 Task: Check listings in the table view.
Action: Mouse moved to (206, 291)
Screenshot: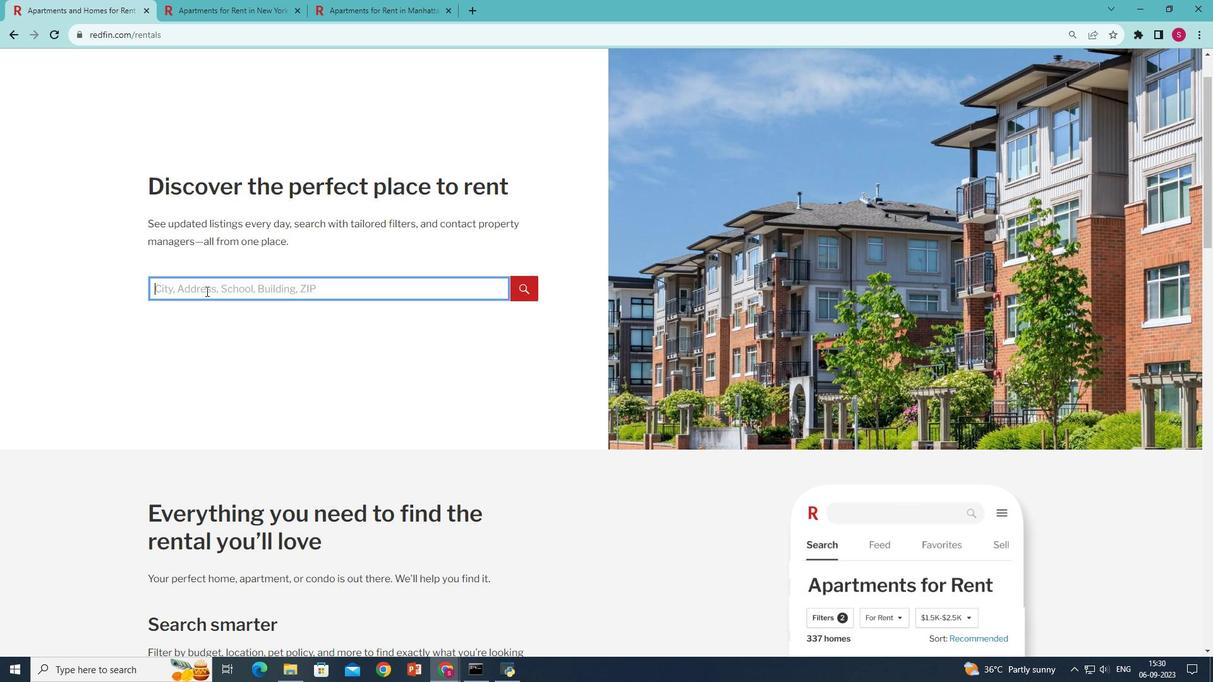
Action: Mouse pressed left at (206, 291)
Screenshot: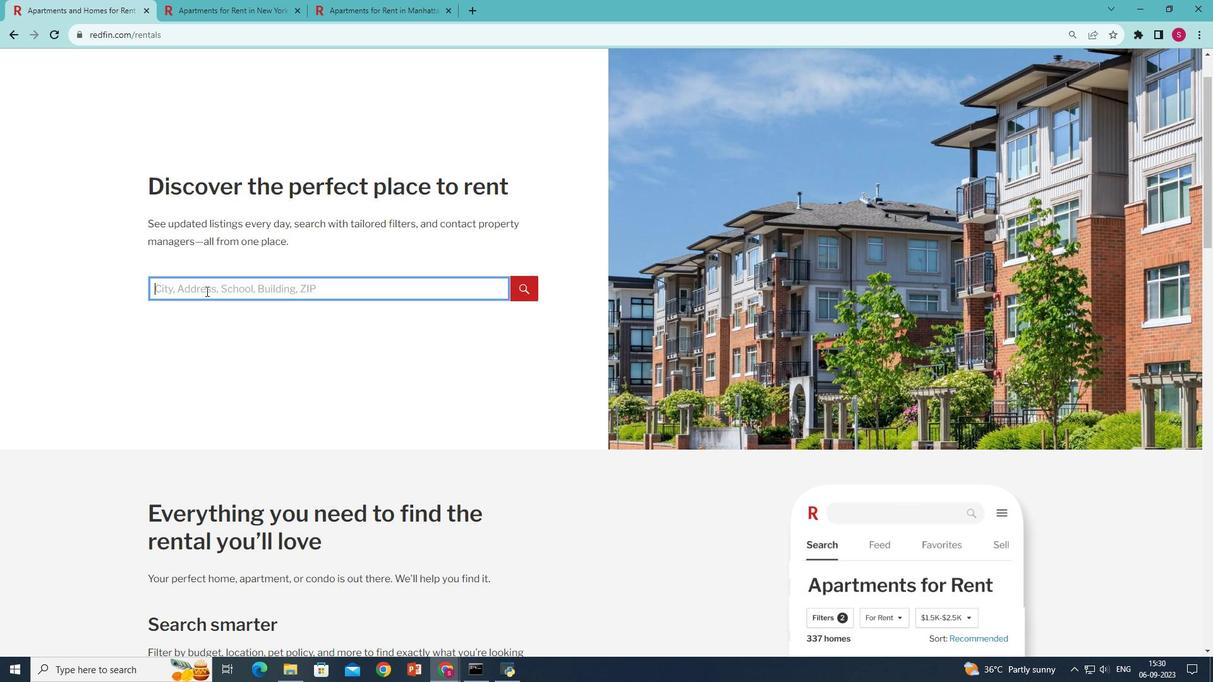 
Action: Key pressed nr<Key.backspace>ew<Key.space>york<Key.space>ny<Key.space>usa<Key.enter>
Screenshot: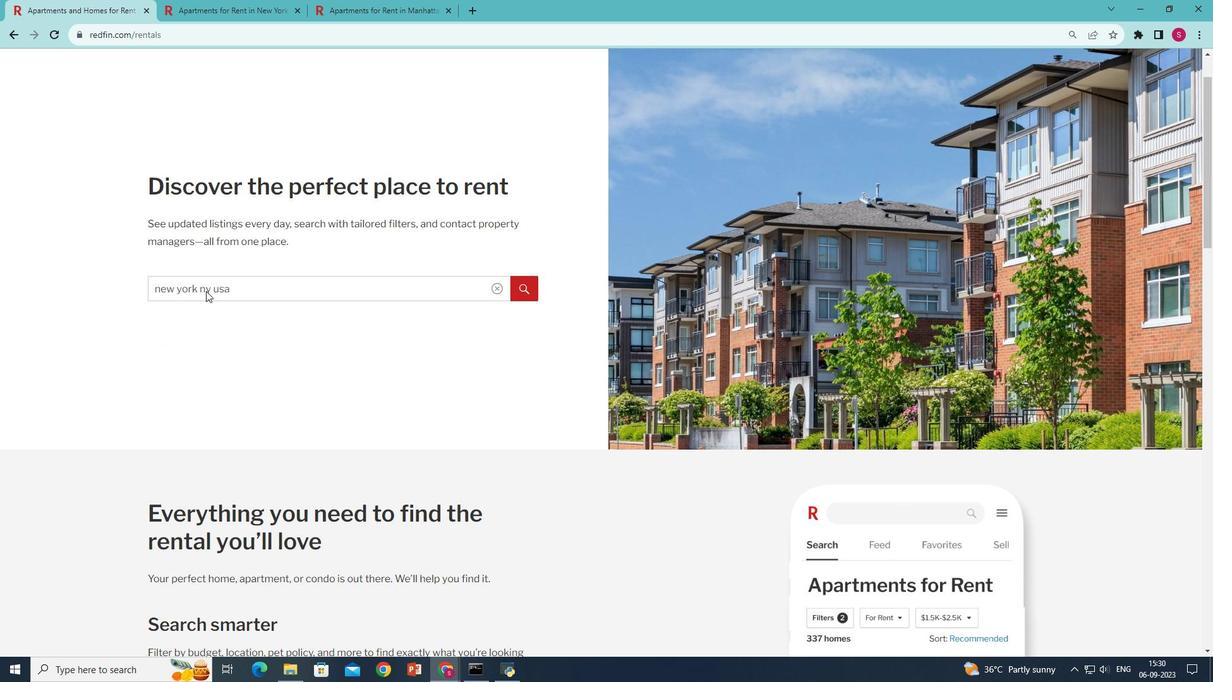 
Action: Mouse moved to (440, 189)
Screenshot: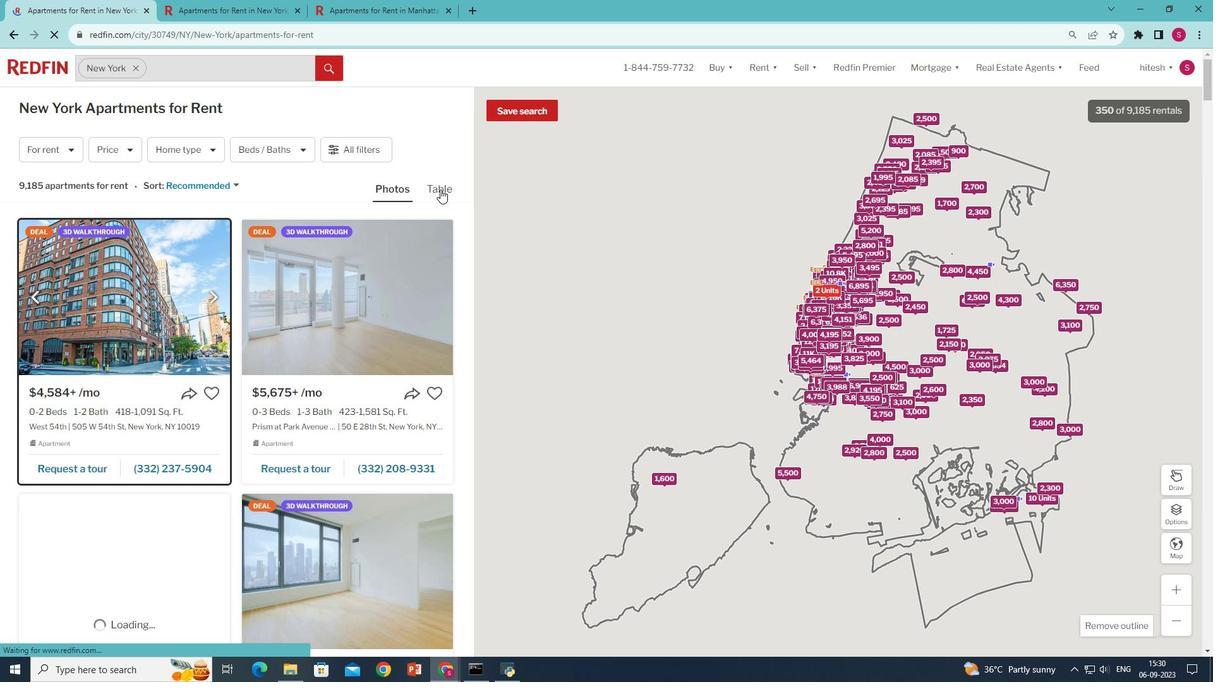 
Action: Mouse pressed left at (440, 189)
Screenshot: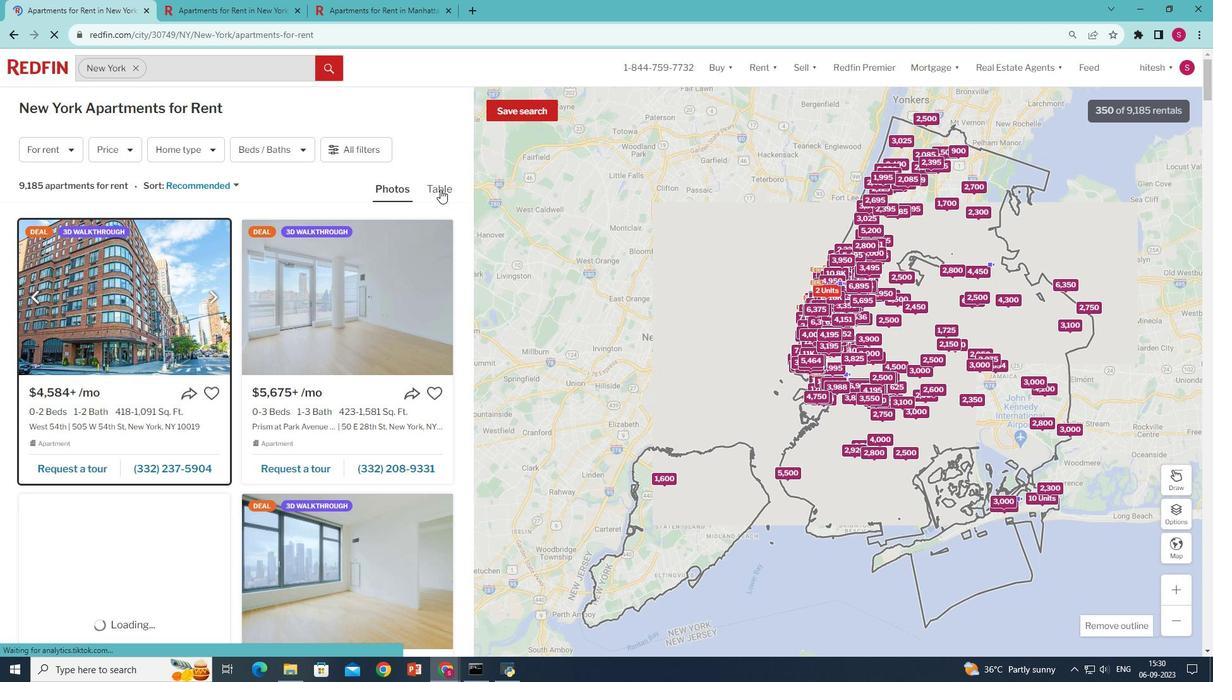 
Action: Mouse pressed left at (440, 189)
Screenshot: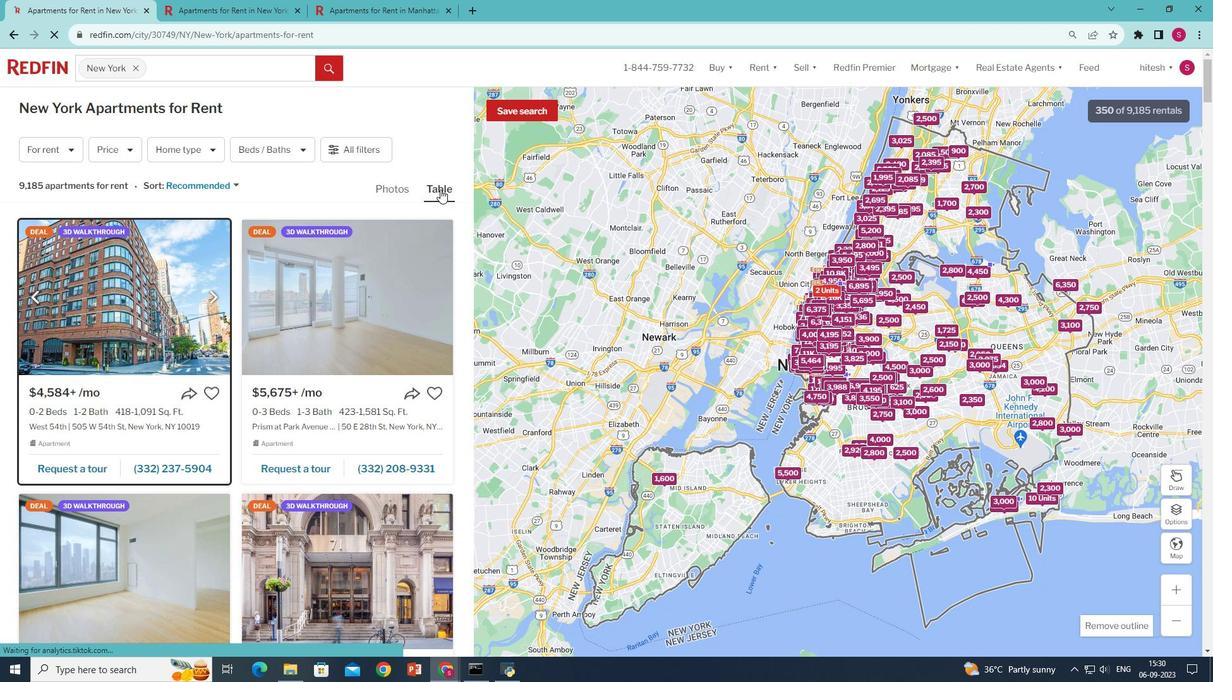 
Action: Mouse moved to (235, 317)
Screenshot: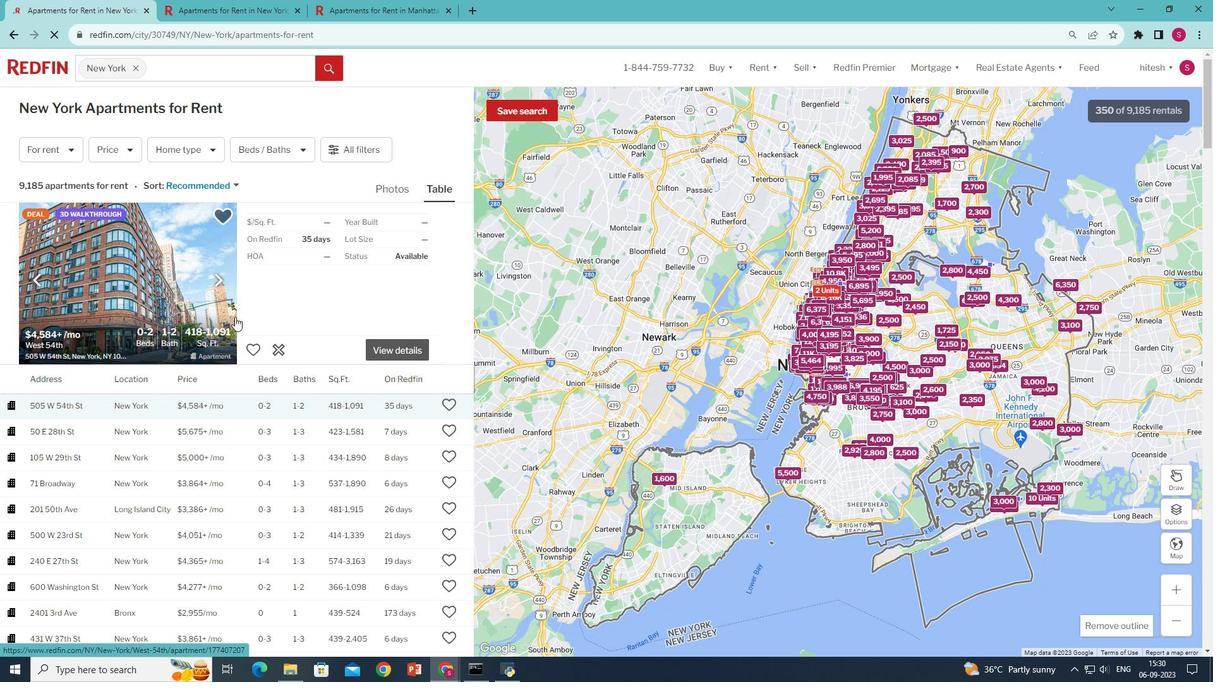 
Action: Mouse scrolled (235, 316) with delta (0, 0)
Screenshot: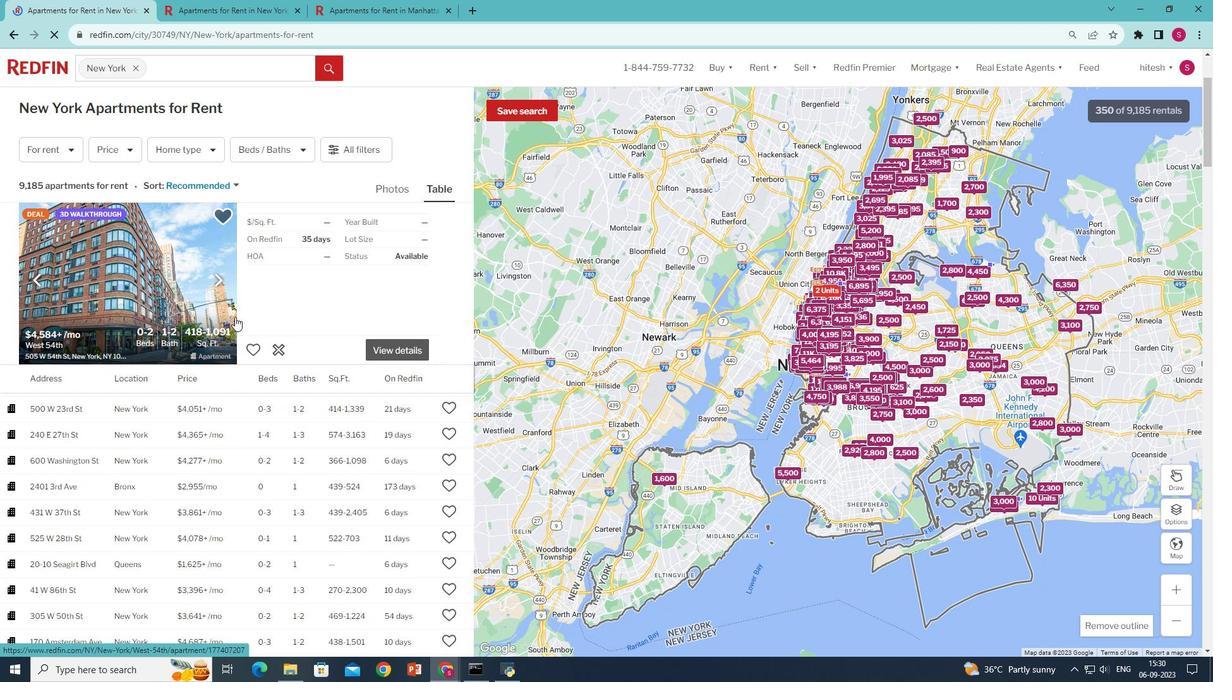
Action: Mouse scrolled (235, 316) with delta (0, 0)
Screenshot: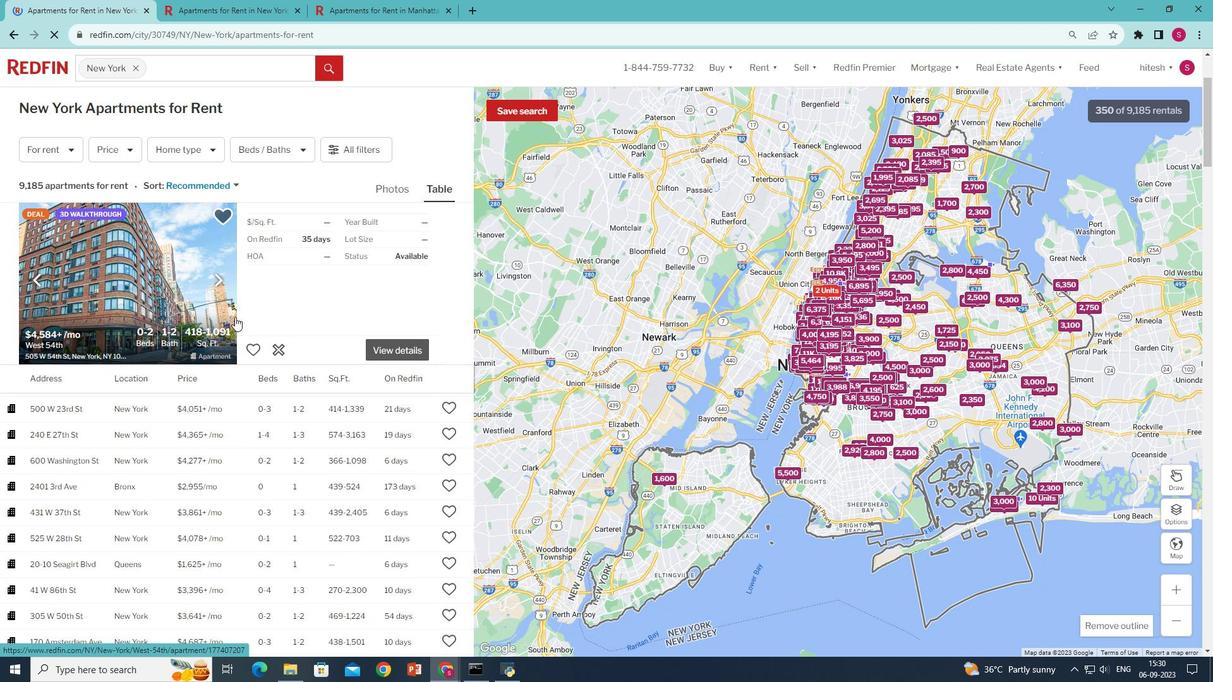 
Action: Mouse scrolled (235, 316) with delta (0, 0)
Screenshot: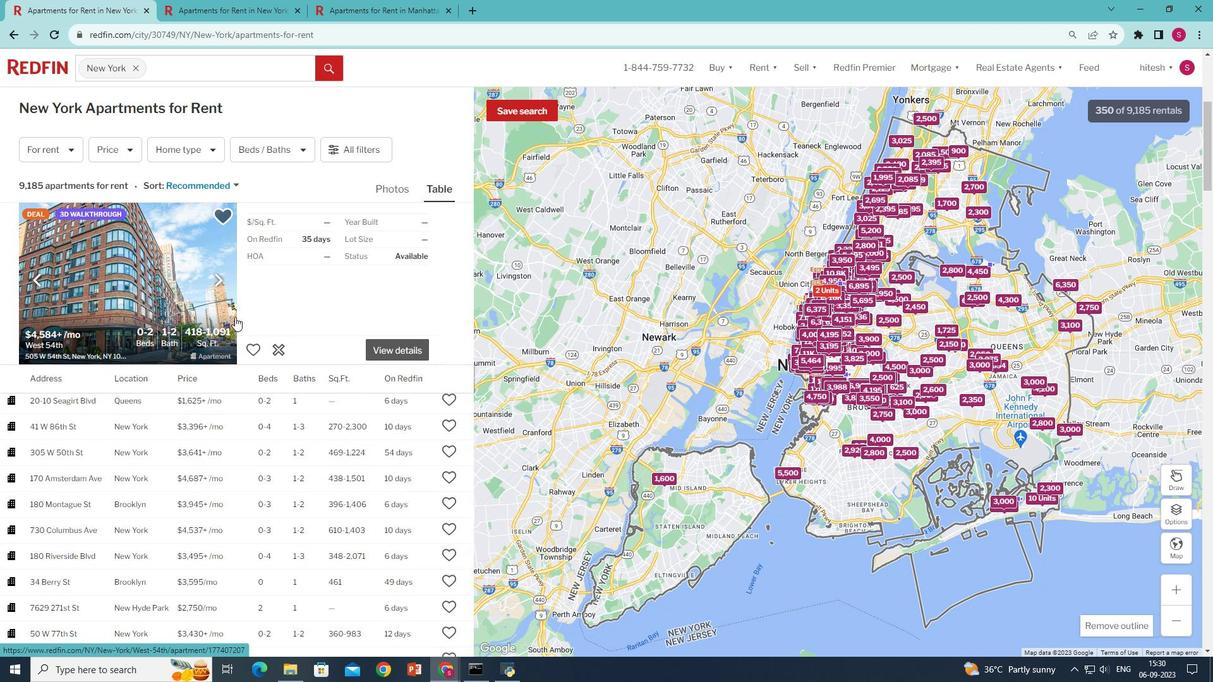 
Action: Mouse scrolled (235, 316) with delta (0, 0)
Screenshot: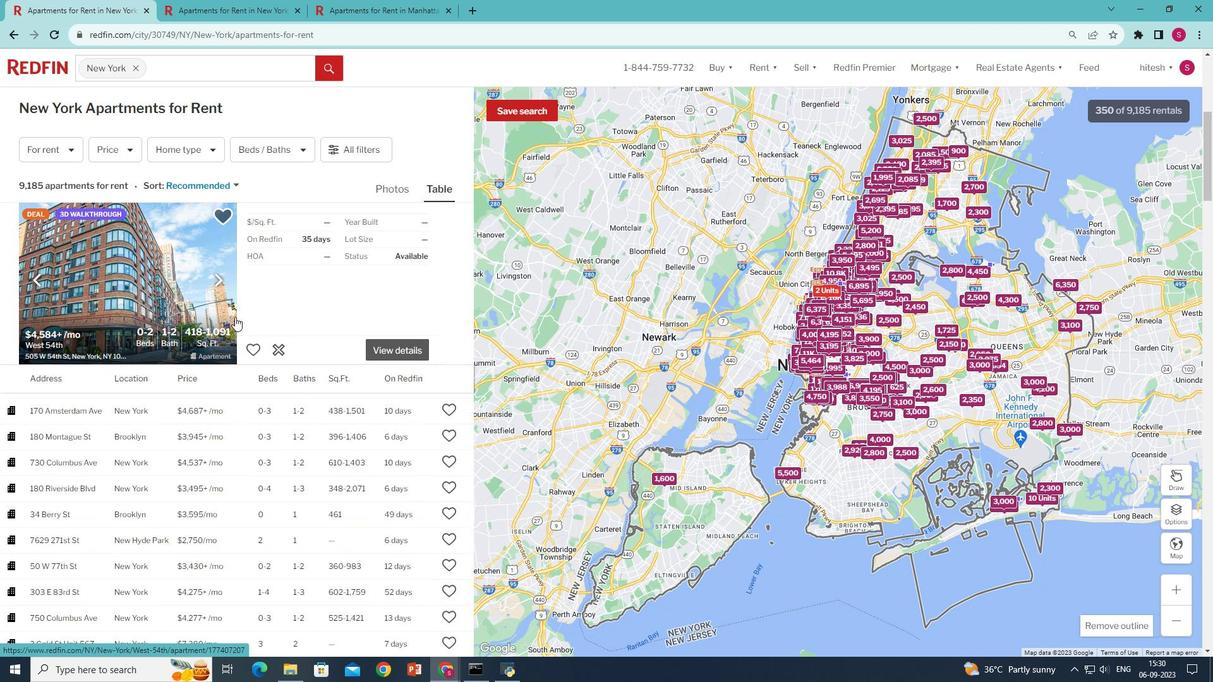 
Action: Mouse scrolled (235, 316) with delta (0, 0)
Screenshot: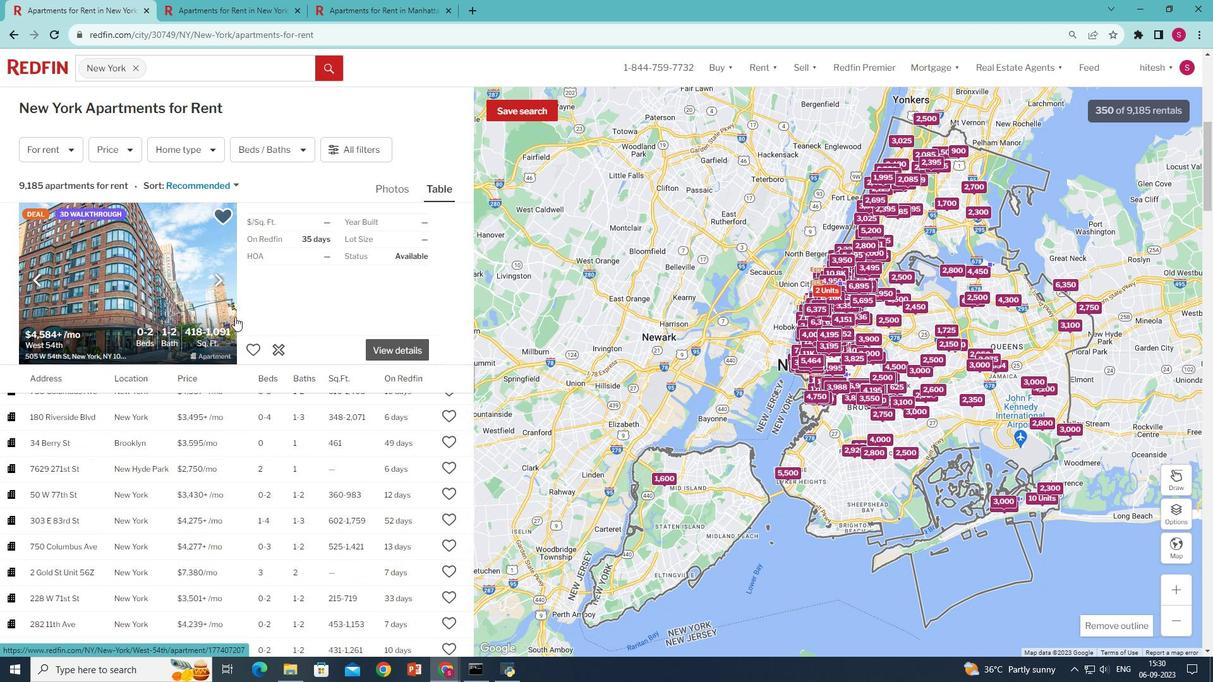 
Action: Mouse scrolled (235, 316) with delta (0, 0)
Screenshot: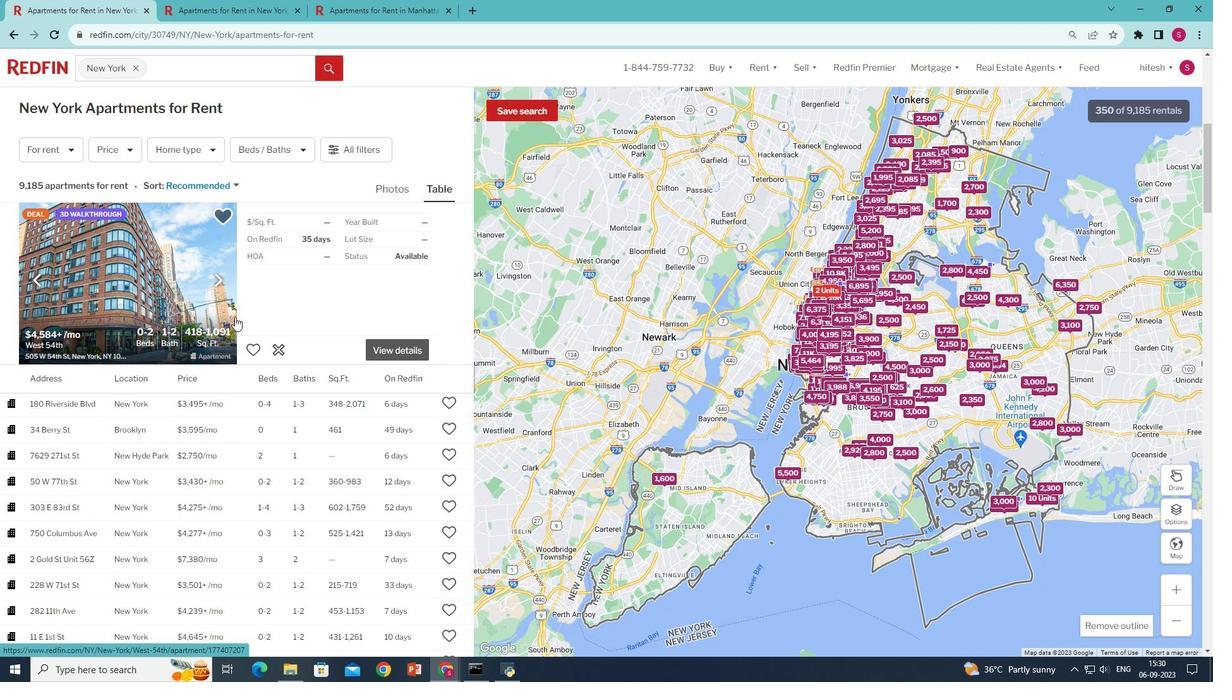
Action: Mouse scrolled (235, 316) with delta (0, 0)
Screenshot: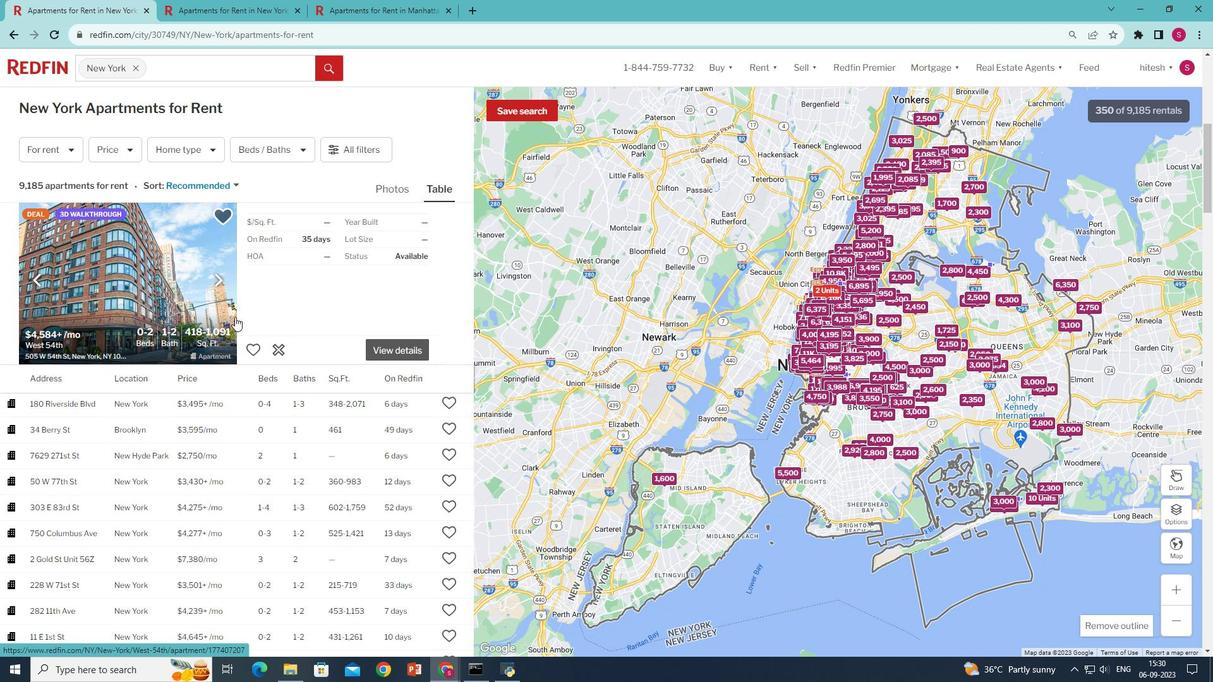 
Action: Mouse scrolled (235, 317) with delta (0, 0)
Screenshot: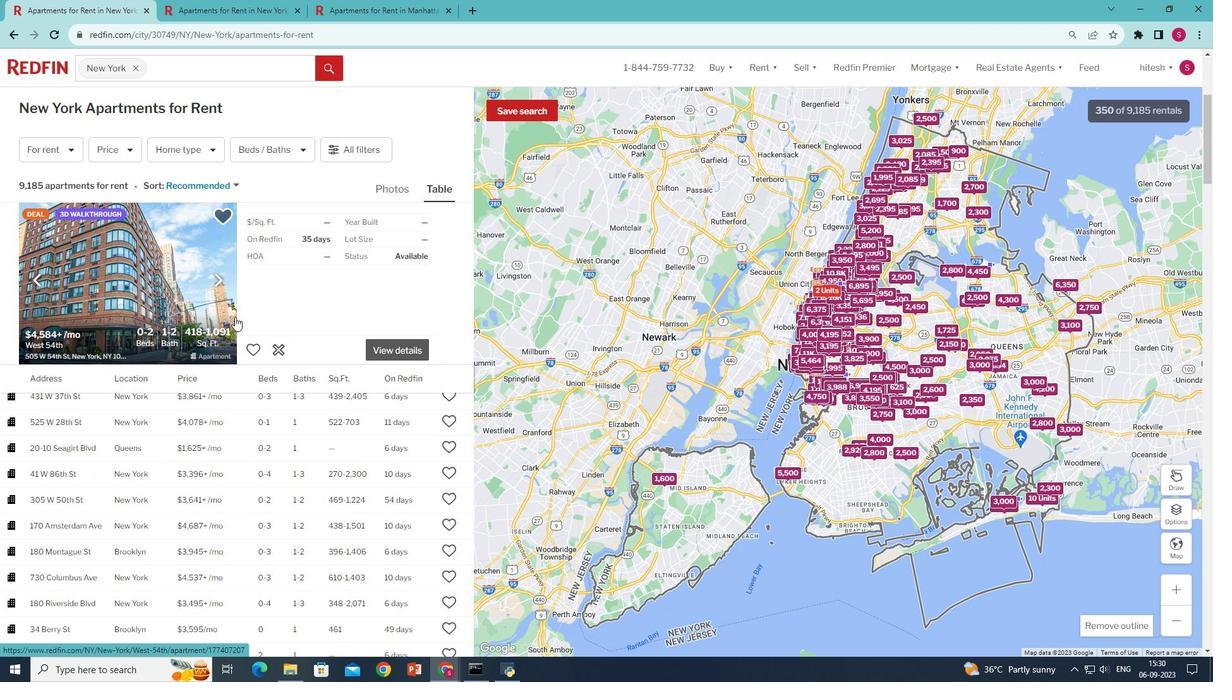 
Action: Mouse scrolled (235, 317) with delta (0, 0)
Screenshot: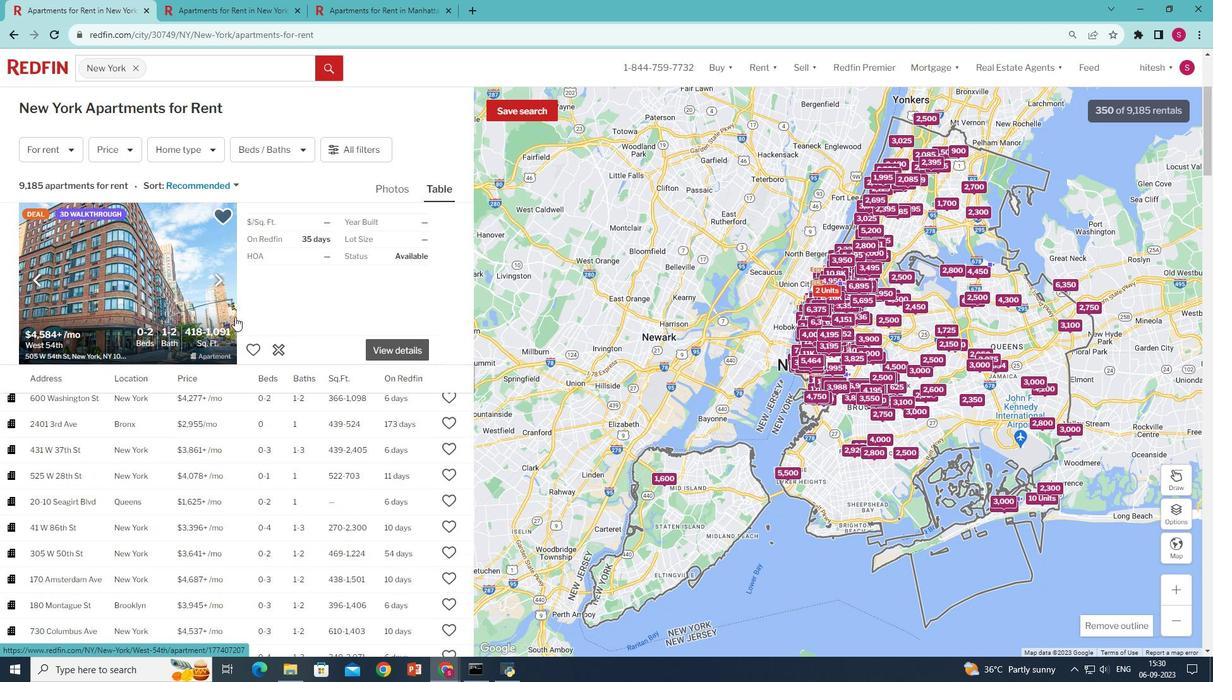 
Action: Mouse scrolled (235, 317) with delta (0, 0)
Screenshot: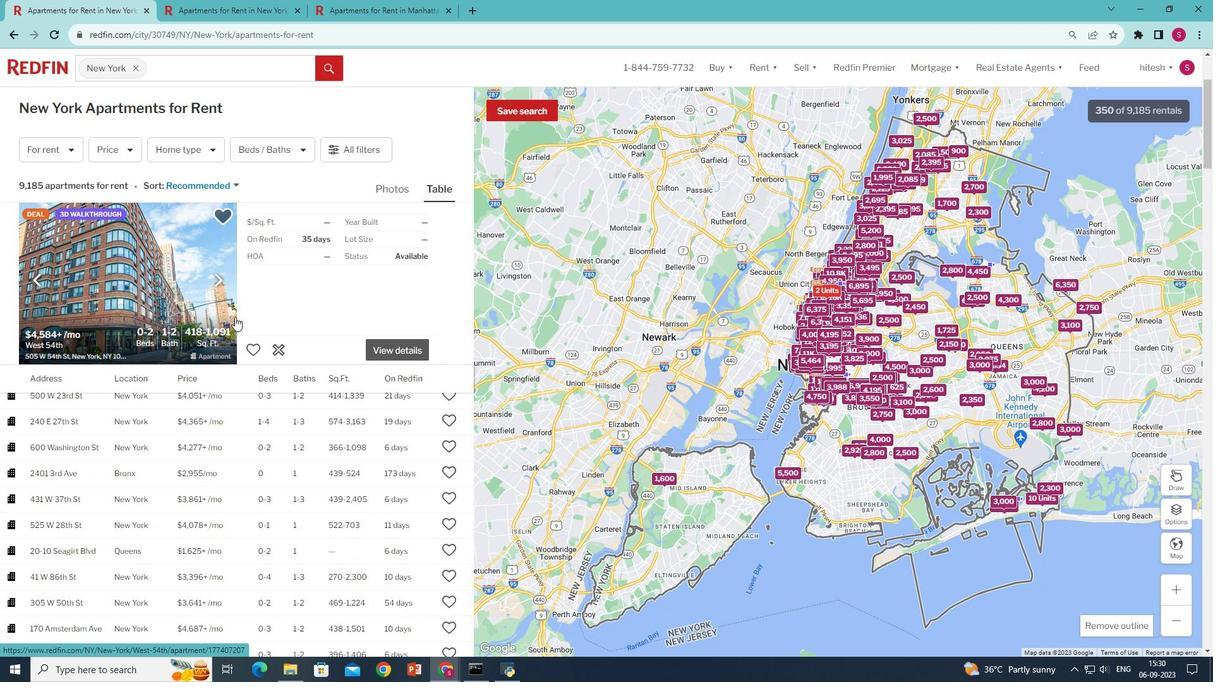 
Action: Mouse scrolled (235, 317) with delta (0, 0)
Screenshot: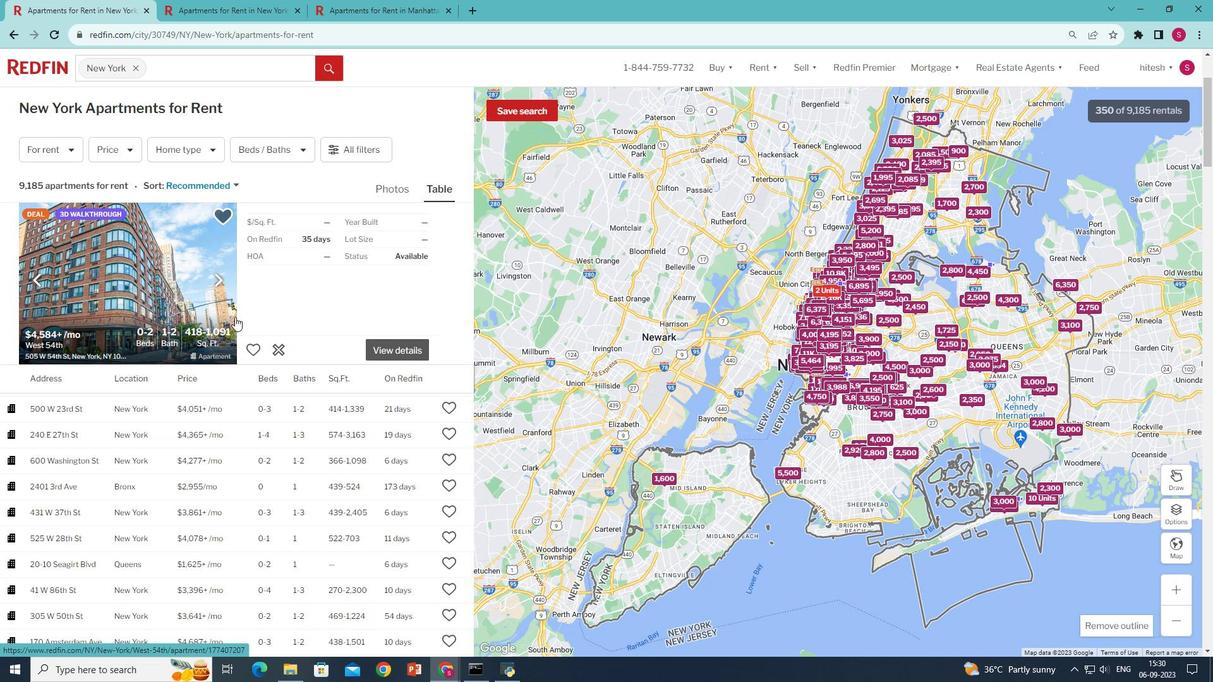 
Action: Mouse scrolled (235, 317) with delta (0, 0)
Screenshot: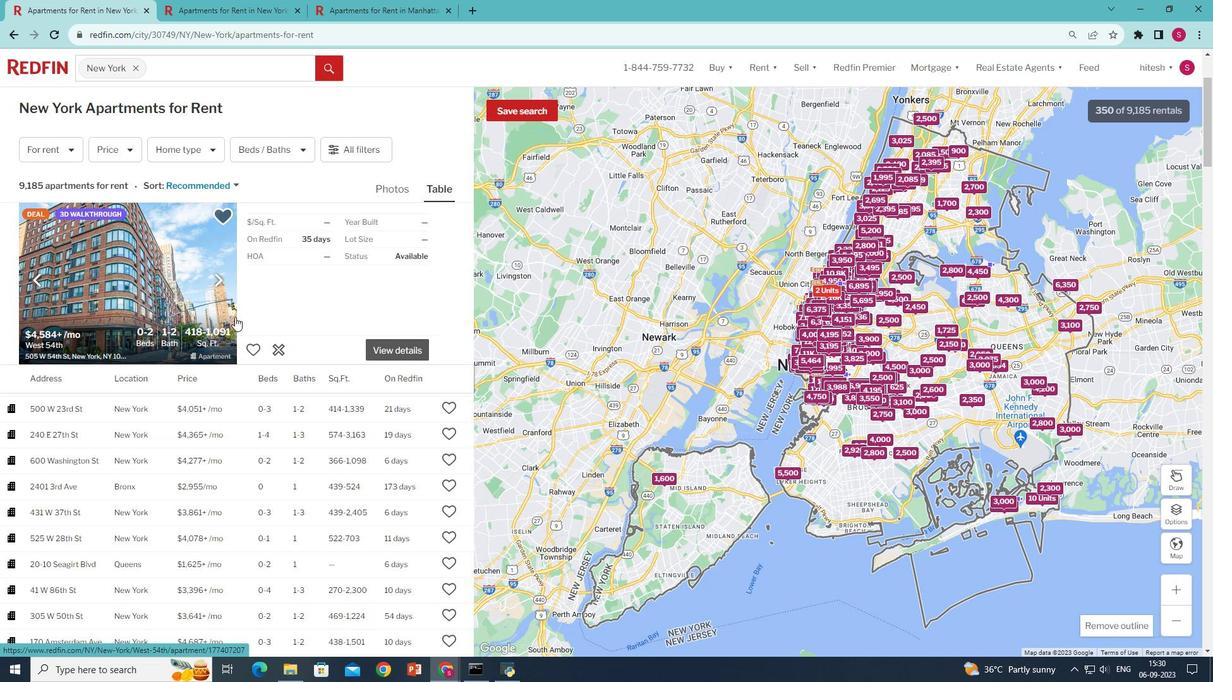 
Action: Mouse scrolled (235, 317) with delta (0, 0)
Screenshot: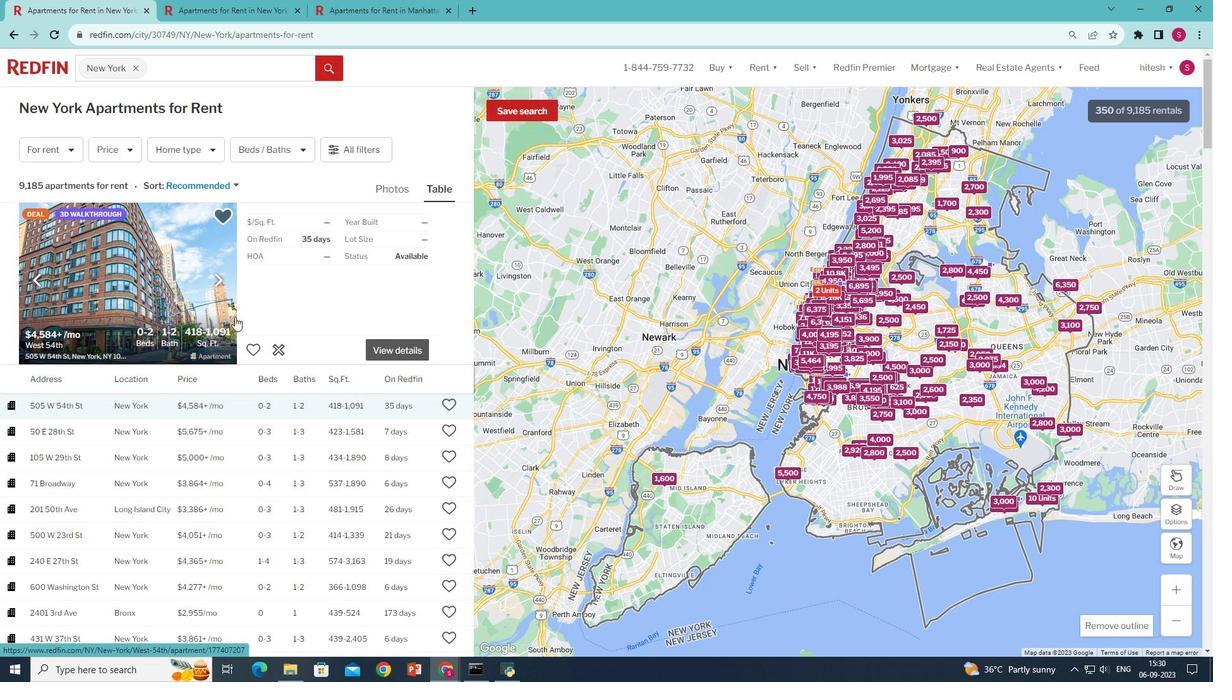 
Action: Mouse scrolled (235, 317) with delta (0, 0)
Screenshot: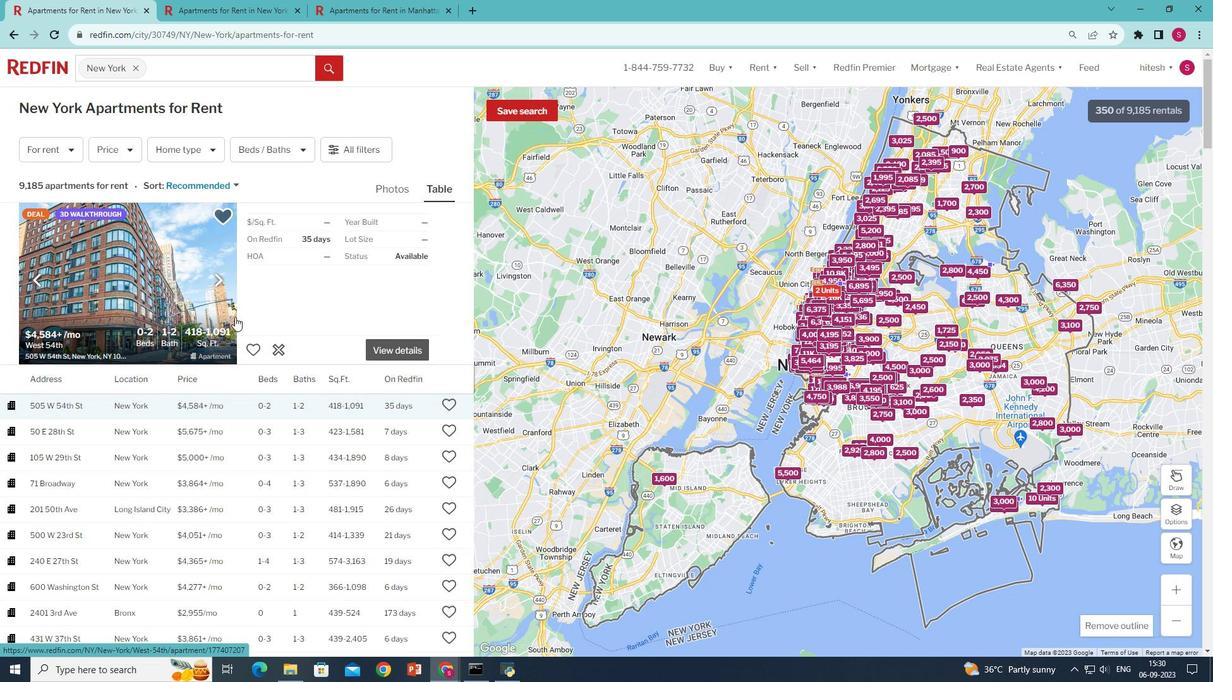
Action: Mouse scrolled (235, 317) with delta (0, 0)
Screenshot: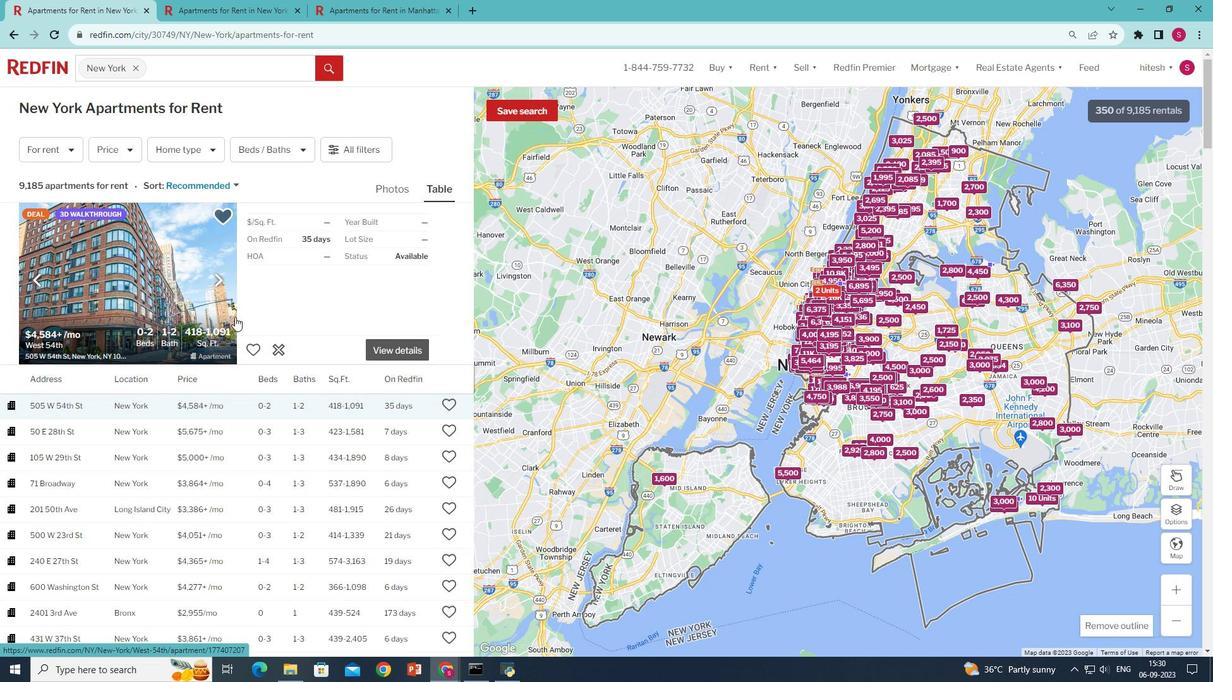 
Action: Mouse scrolled (235, 317) with delta (0, 0)
Screenshot: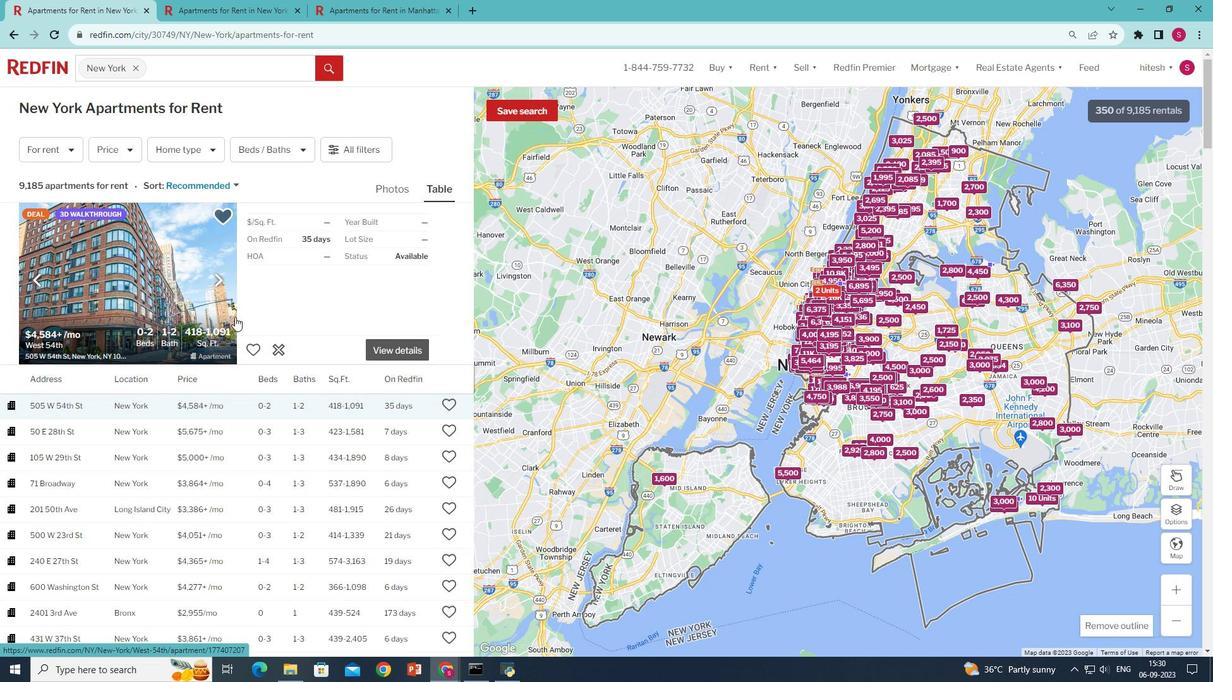 
Action: Mouse scrolled (235, 317) with delta (0, 0)
Screenshot: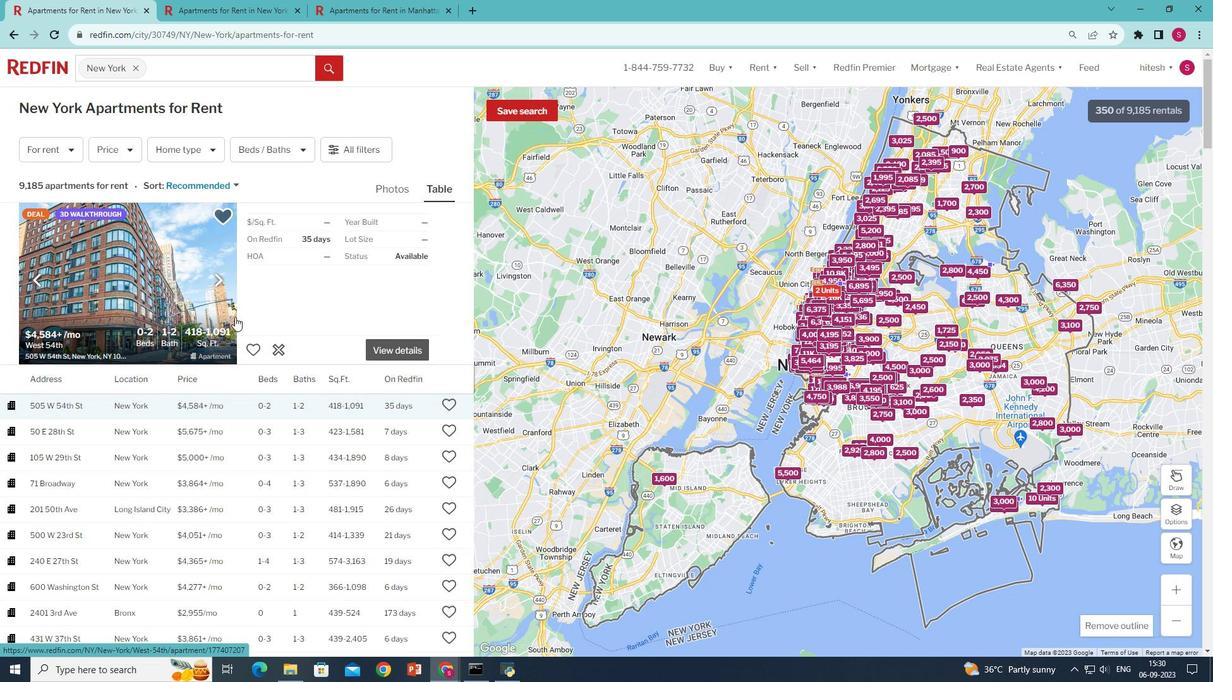 
Action: Mouse scrolled (235, 317) with delta (0, 0)
Screenshot: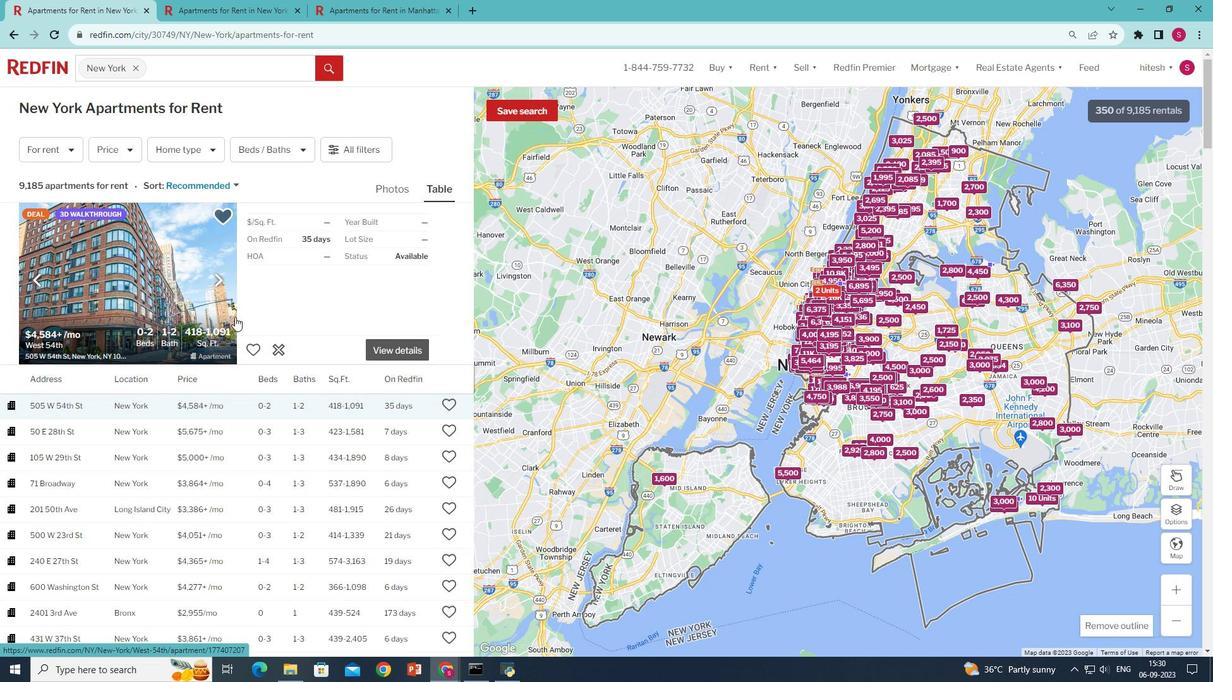 
Action: Mouse scrolled (235, 317) with delta (0, 0)
Screenshot: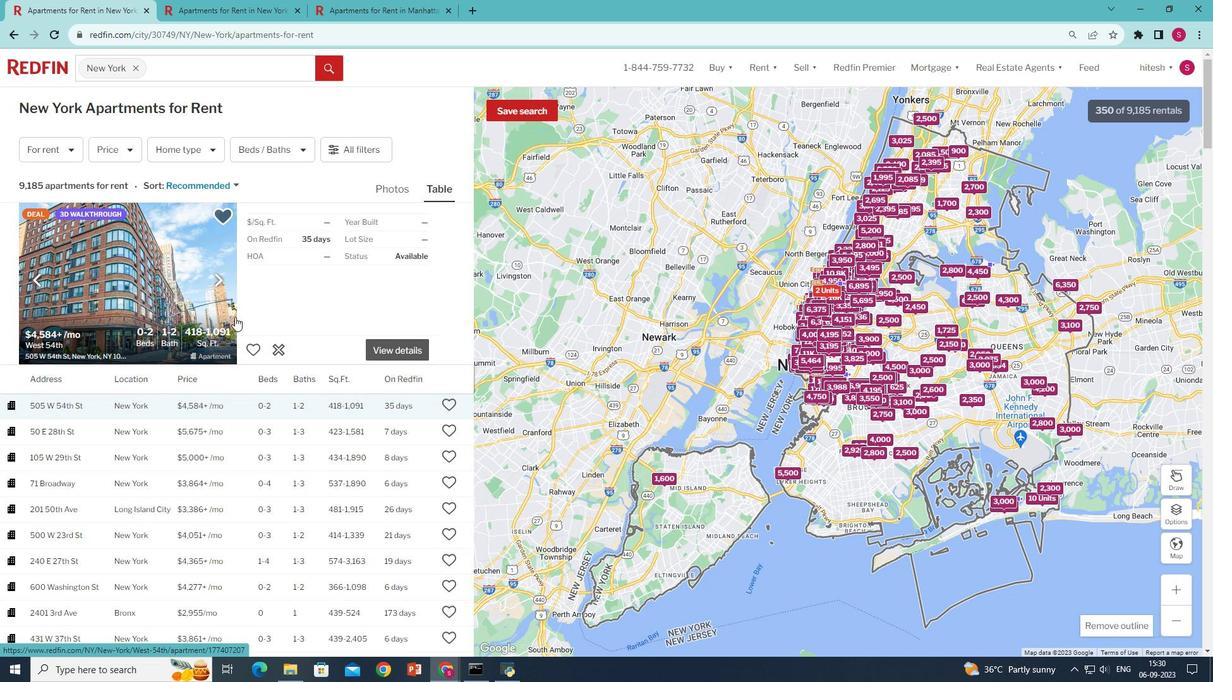 
Action: Mouse scrolled (235, 317) with delta (0, 0)
Screenshot: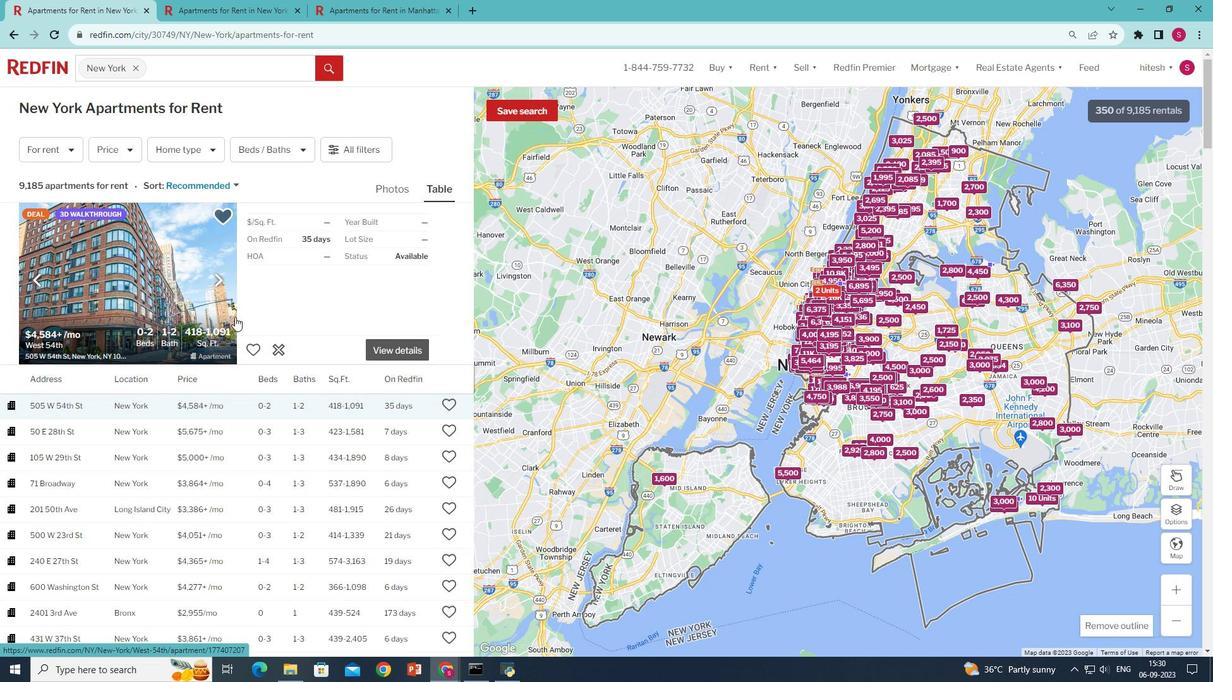 
